 Task: Locate the nearest lighthouses to Martha's Vineyard, Massachusetts, and Block Island, Rhode Island.
Action: Mouse moved to (157, 101)
Screenshot: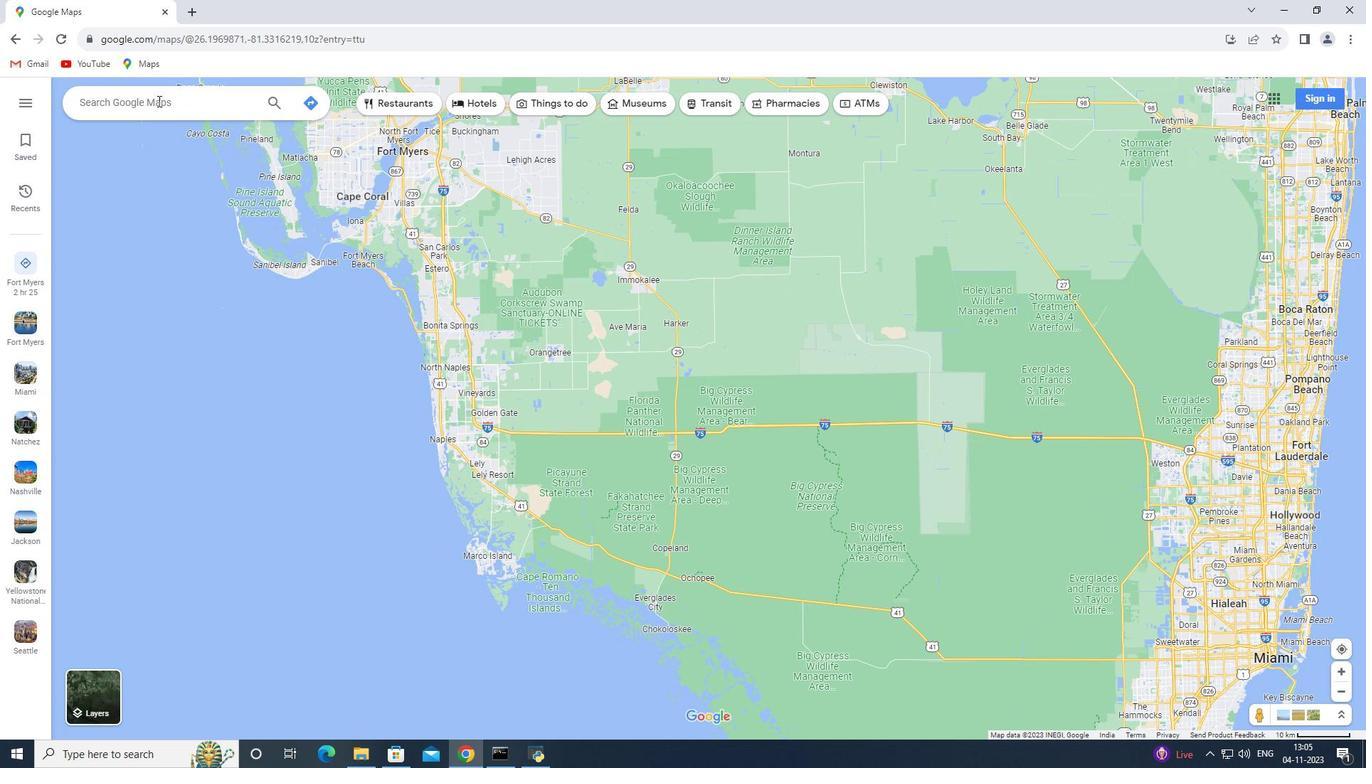 
Action: Mouse pressed left at (157, 101)
Screenshot: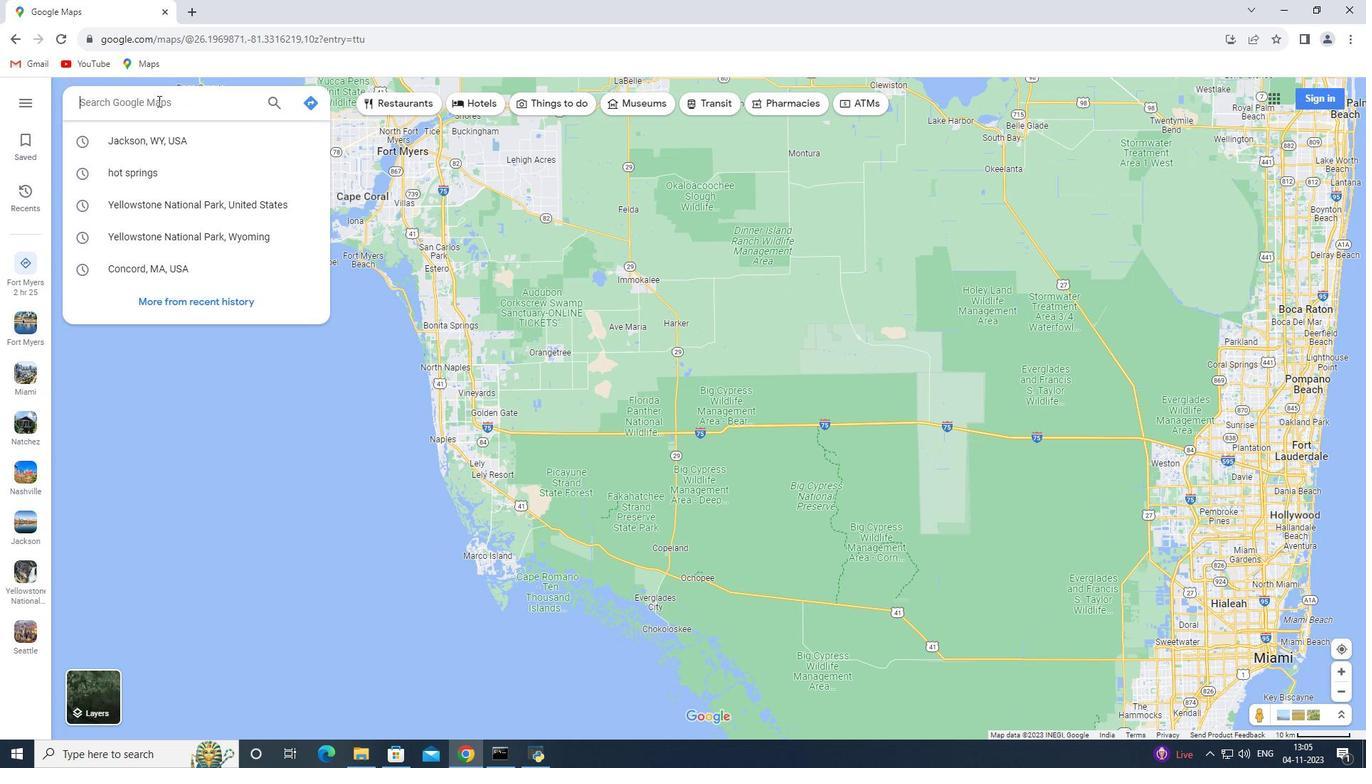 
Action: Key pressed <Key.shift>Martha's<Key.space><Key.shift>Vineyard,<Key.space><Key.shift>Massachusetts<Key.enter>
Screenshot: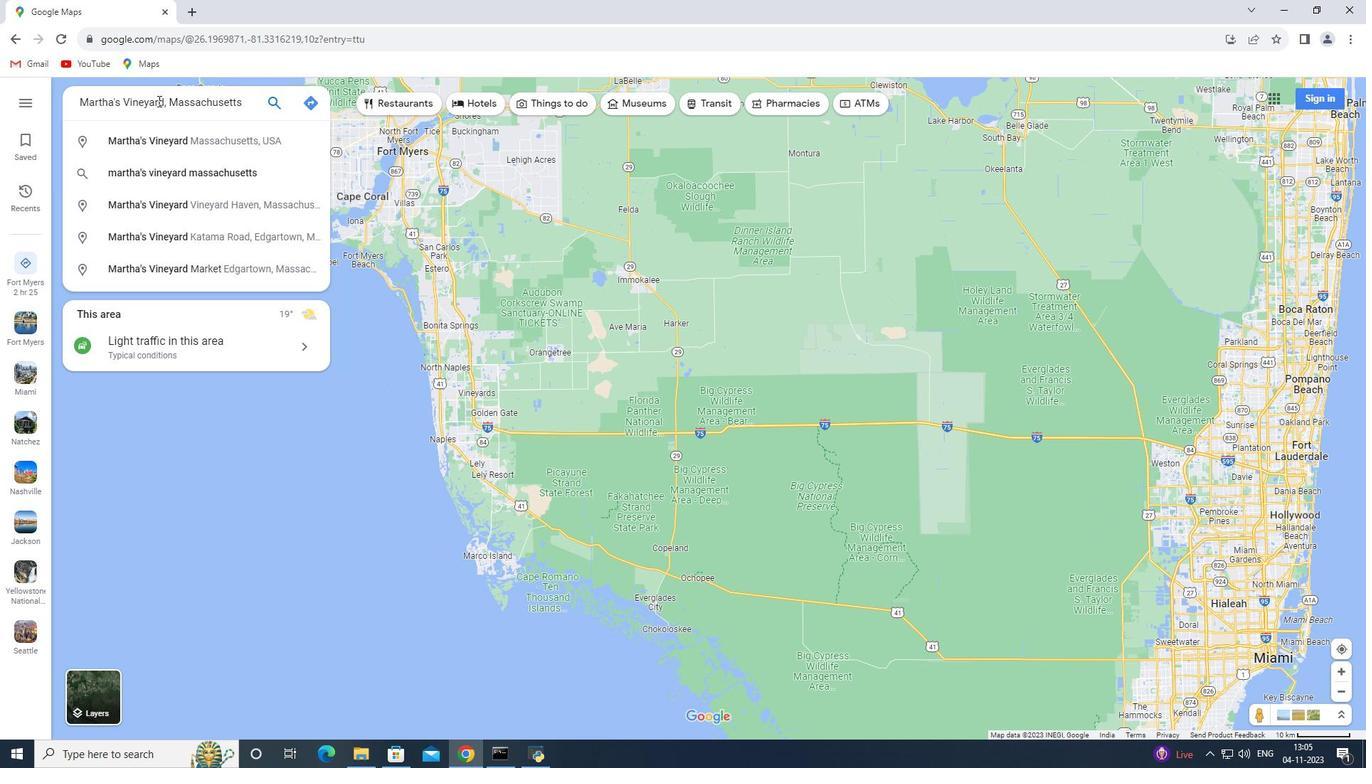 
Action: Mouse moved to (199, 374)
Screenshot: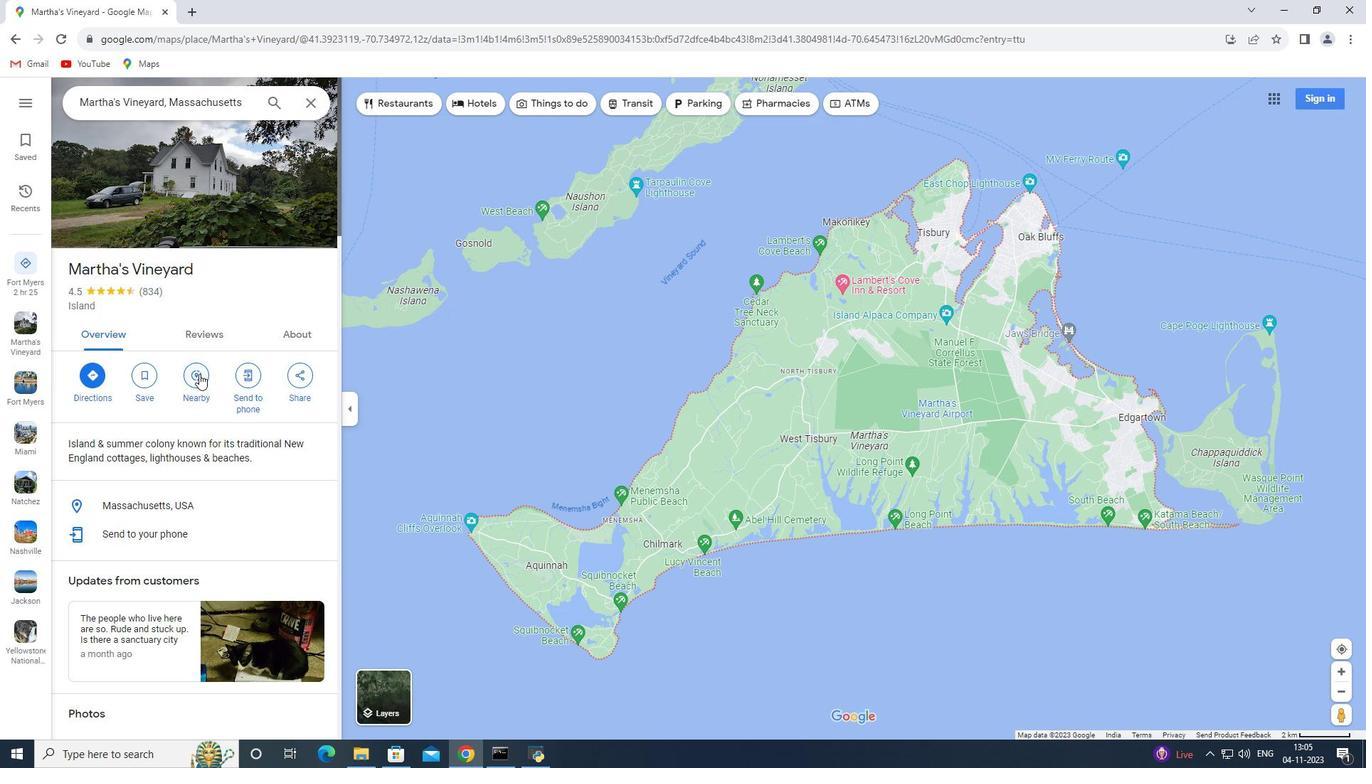 
Action: Mouse pressed left at (199, 374)
Screenshot: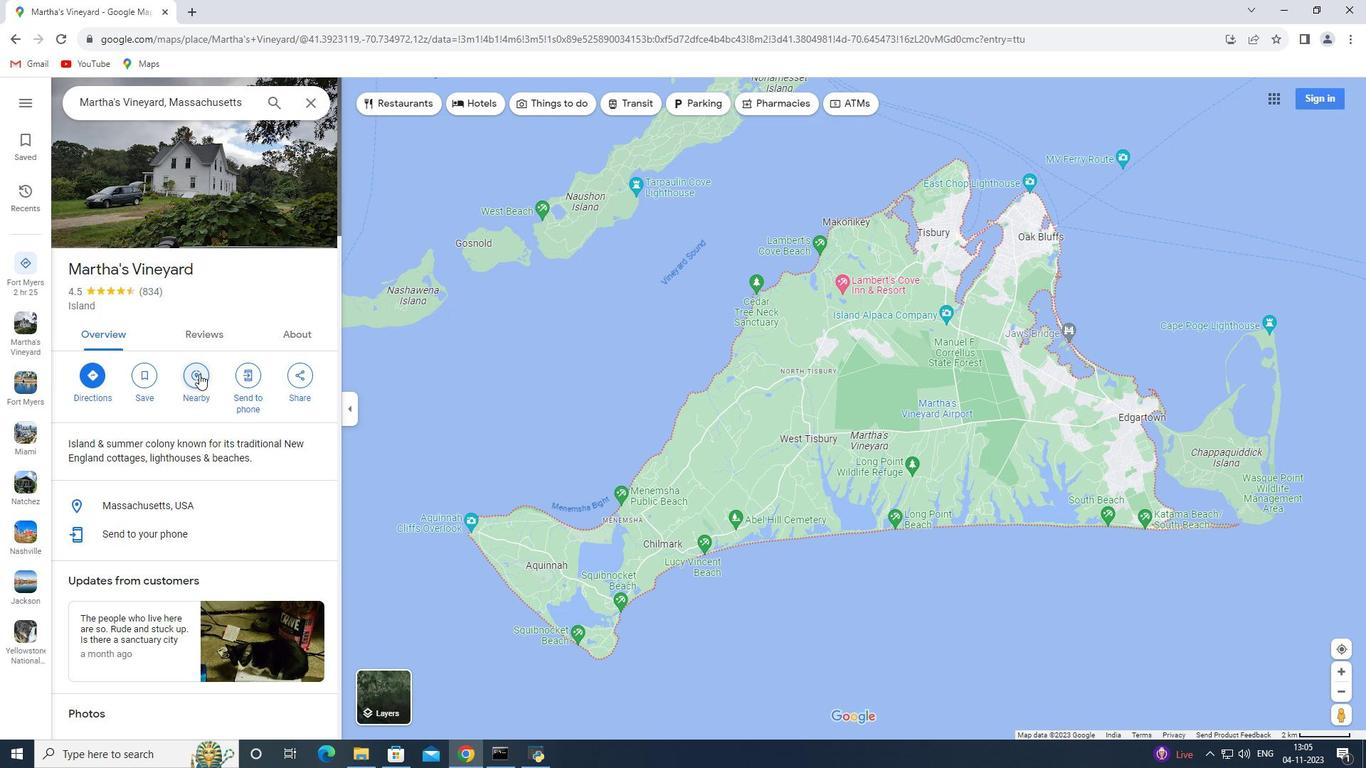 
Action: Mouse moved to (155, 101)
Screenshot: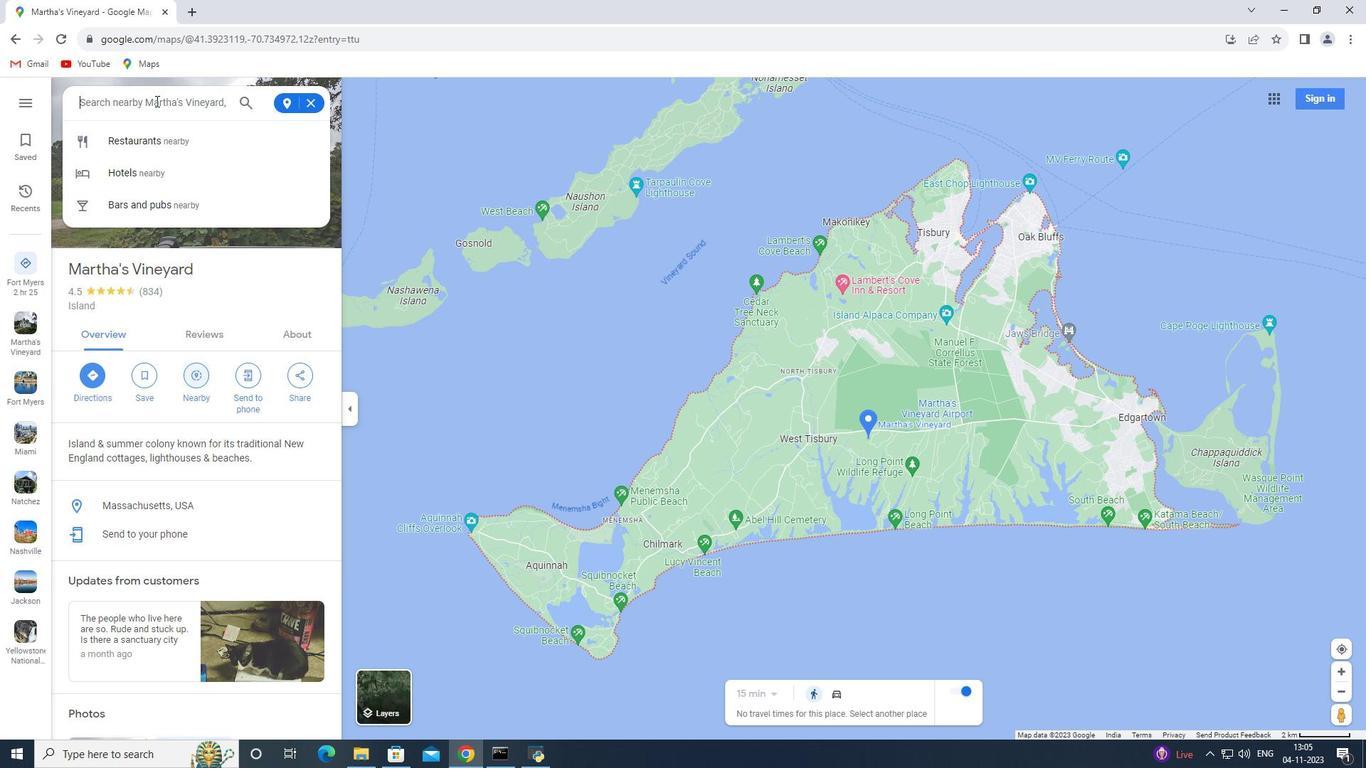 
Action: Key pressed lighthouses<Key.enter>
Screenshot: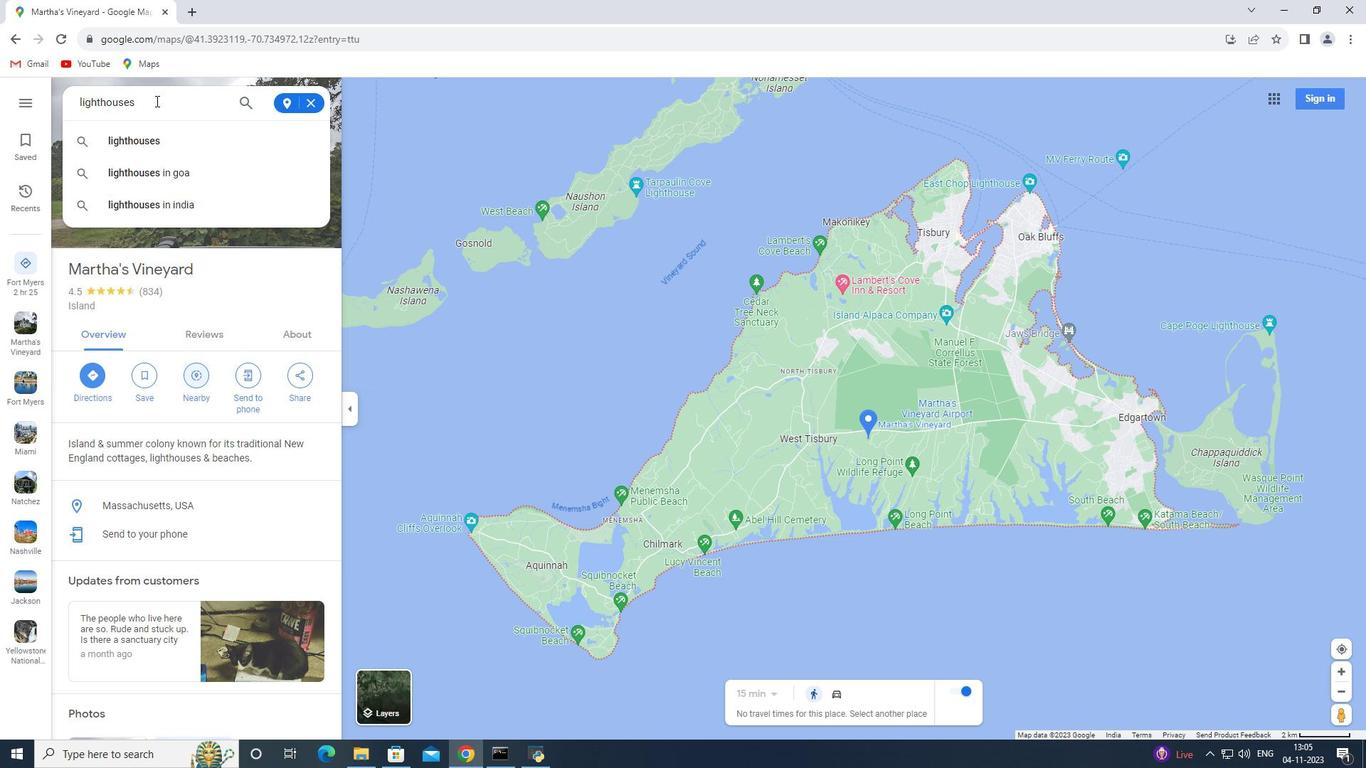 
Action: Mouse moved to (314, 101)
Screenshot: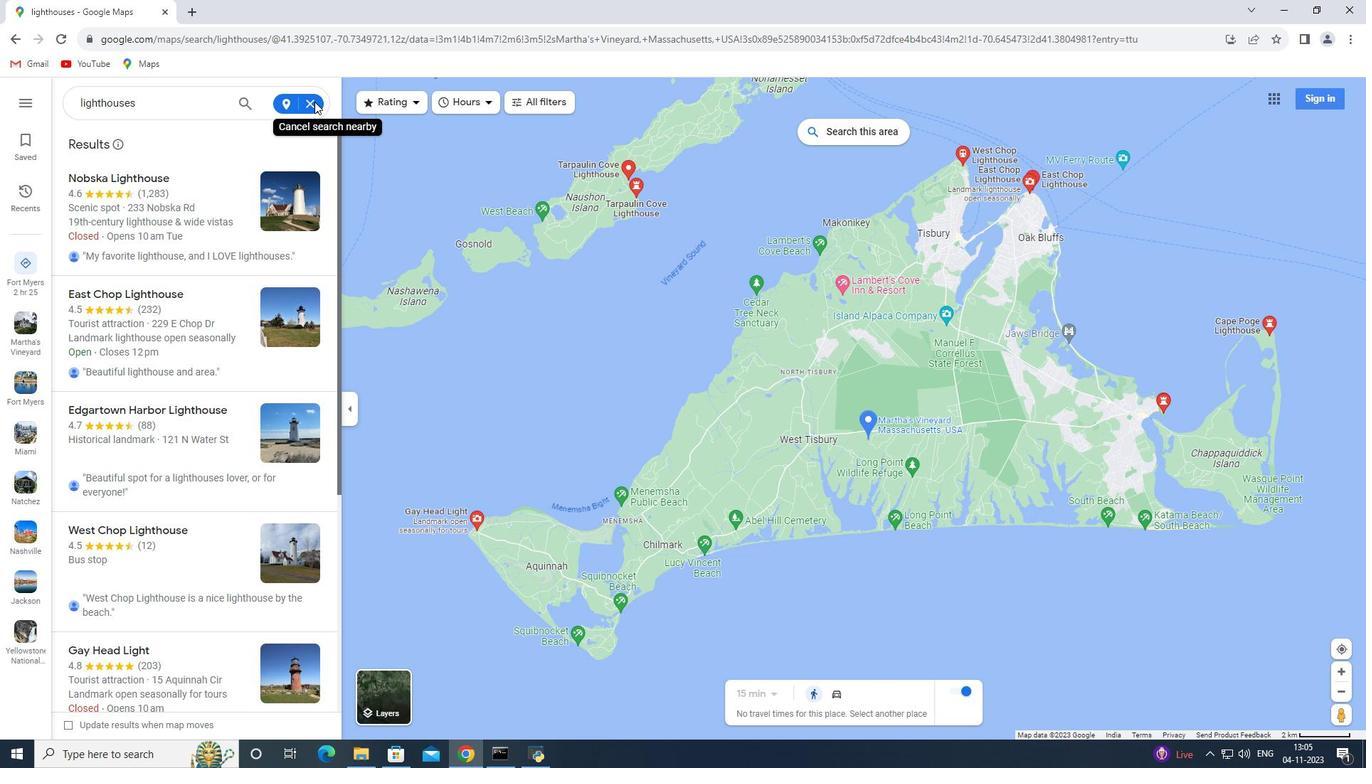 
Action: Mouse pressed left at (314, 101)
Screenshot: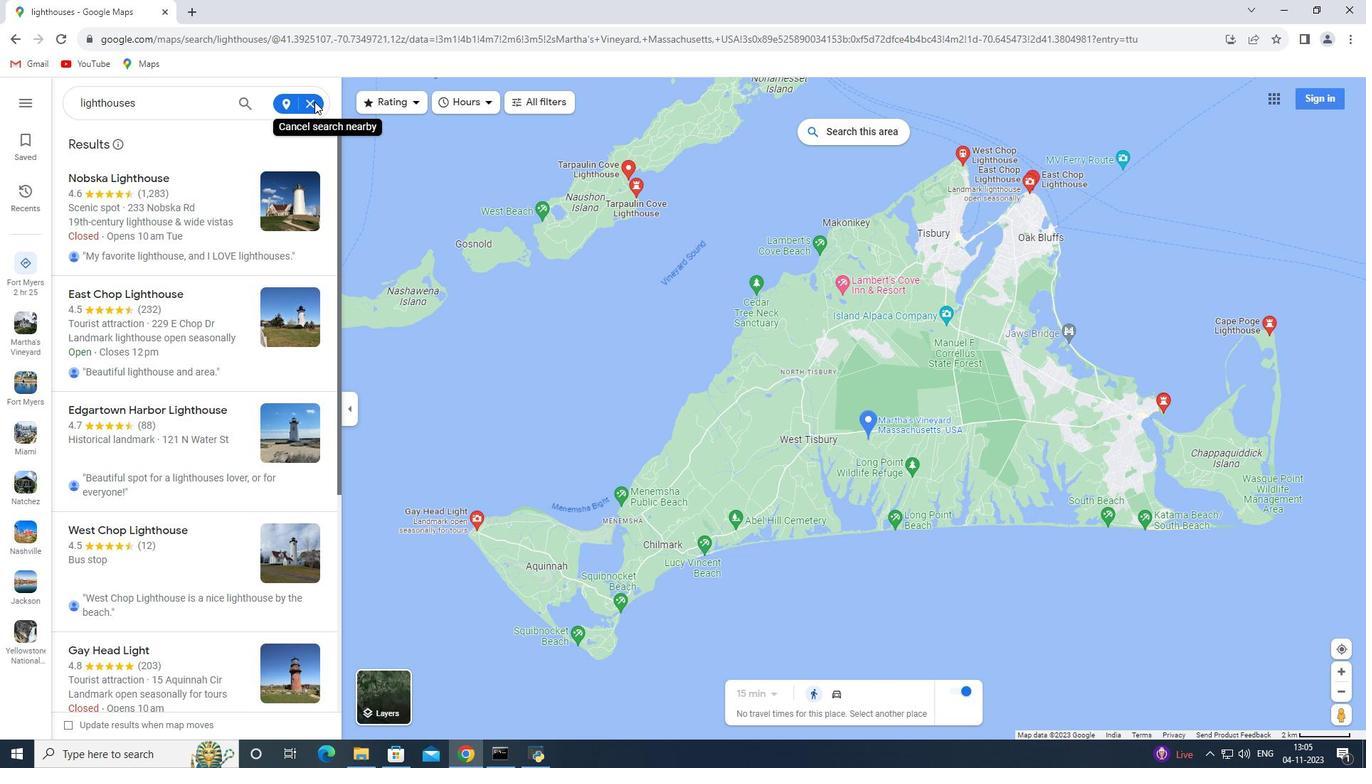 
Action: Mouse moved to (310, 103)
Screenshot: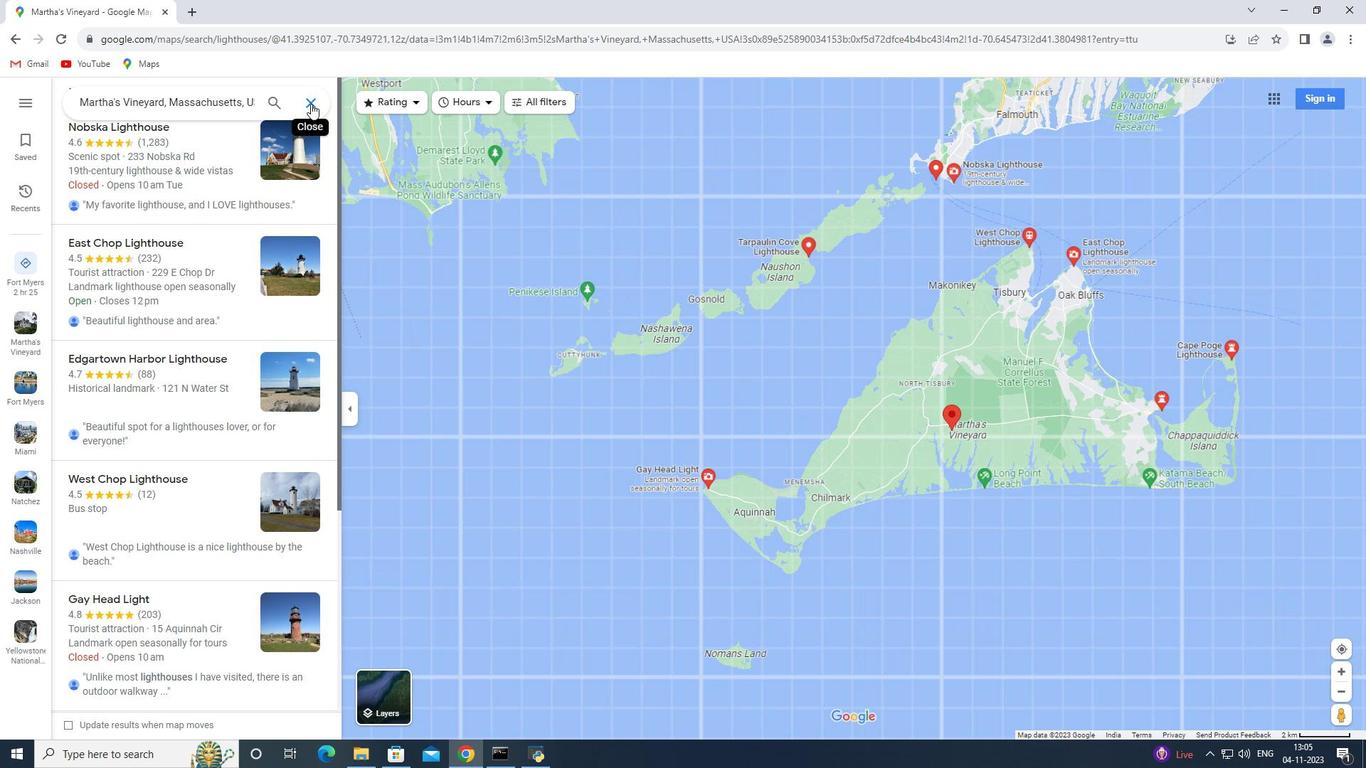
Action: Mouse pressed left at (310, 103)
Screenshot: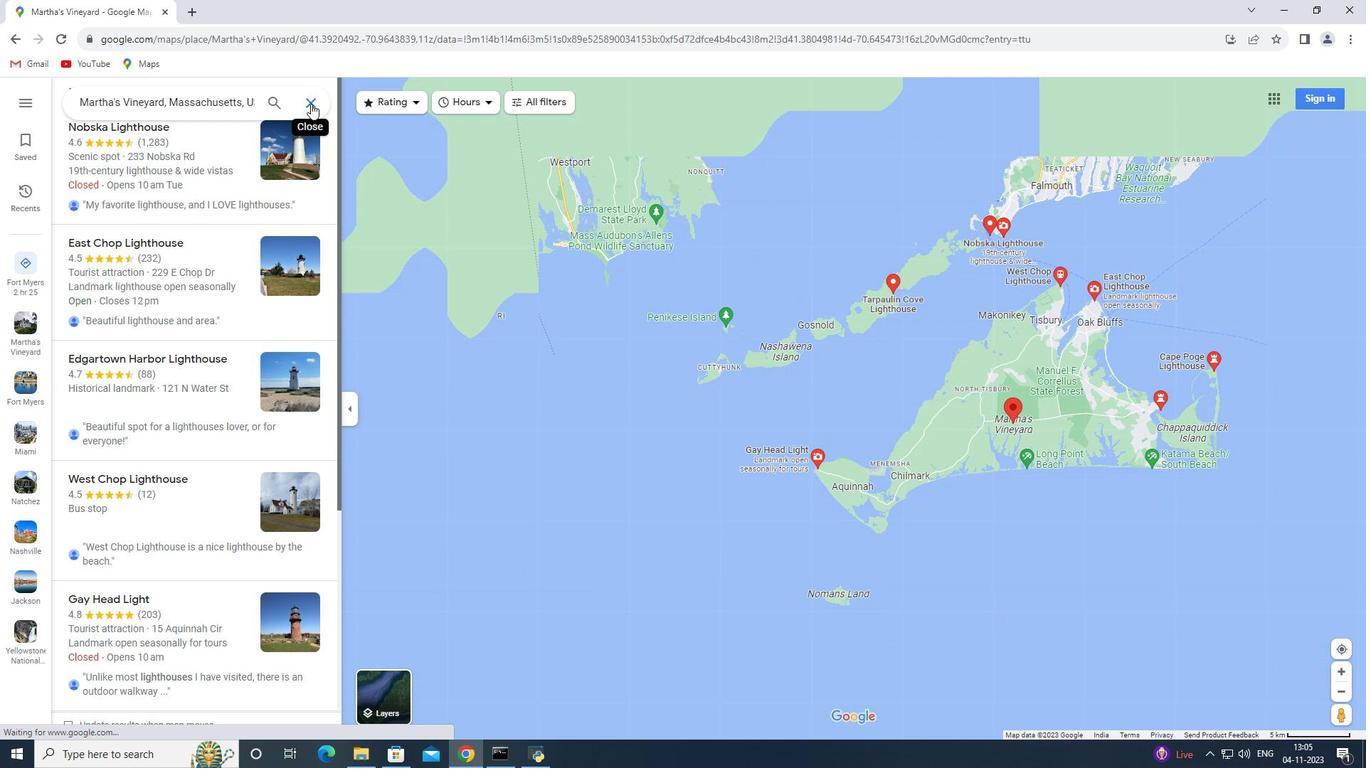 
Action: Mouse moved to (185, 103)
Screenshot: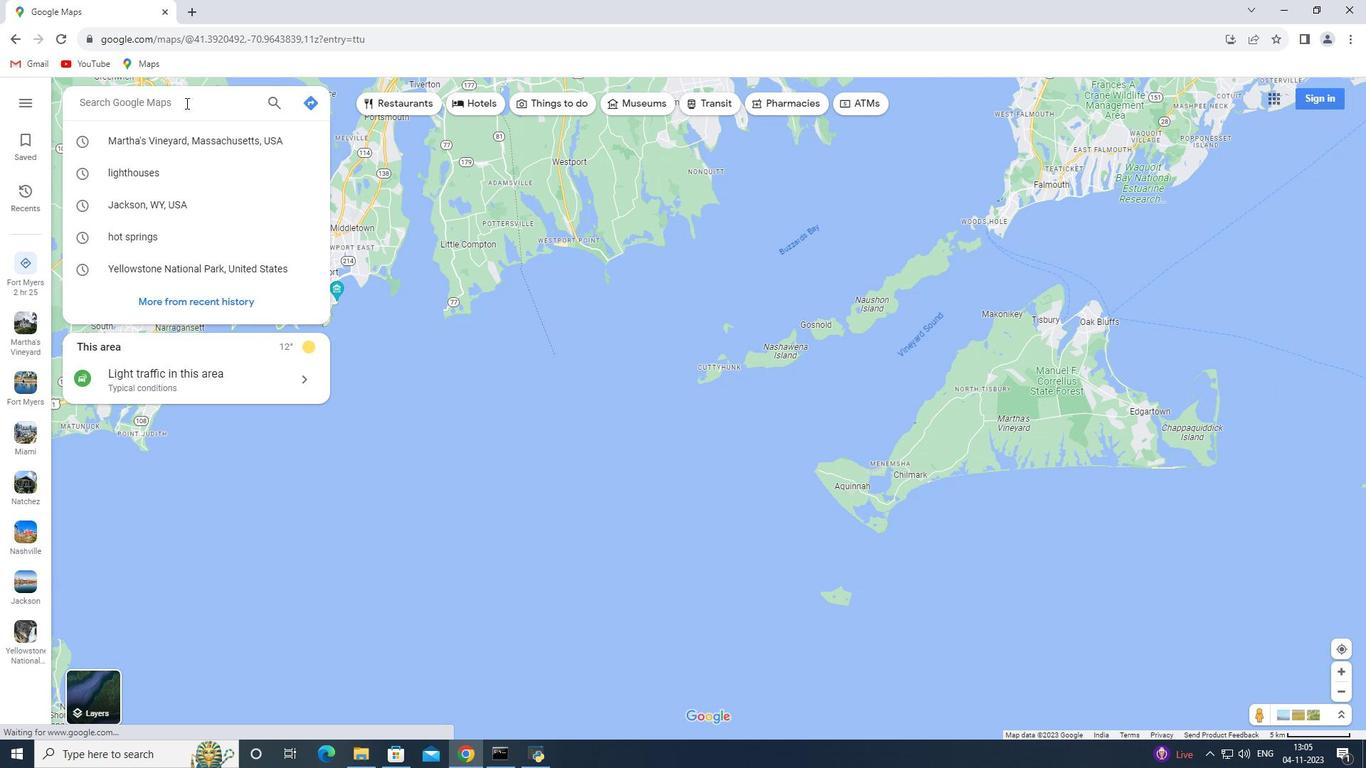 
Action: Key pressed <Key.shift>Block<Key.space><Key.shift>Island,<Key.space><Key.shift><Key.shift><Key.shift>Rhode<Key.space><Key.shift>Island<Key.enter>
Screenshot: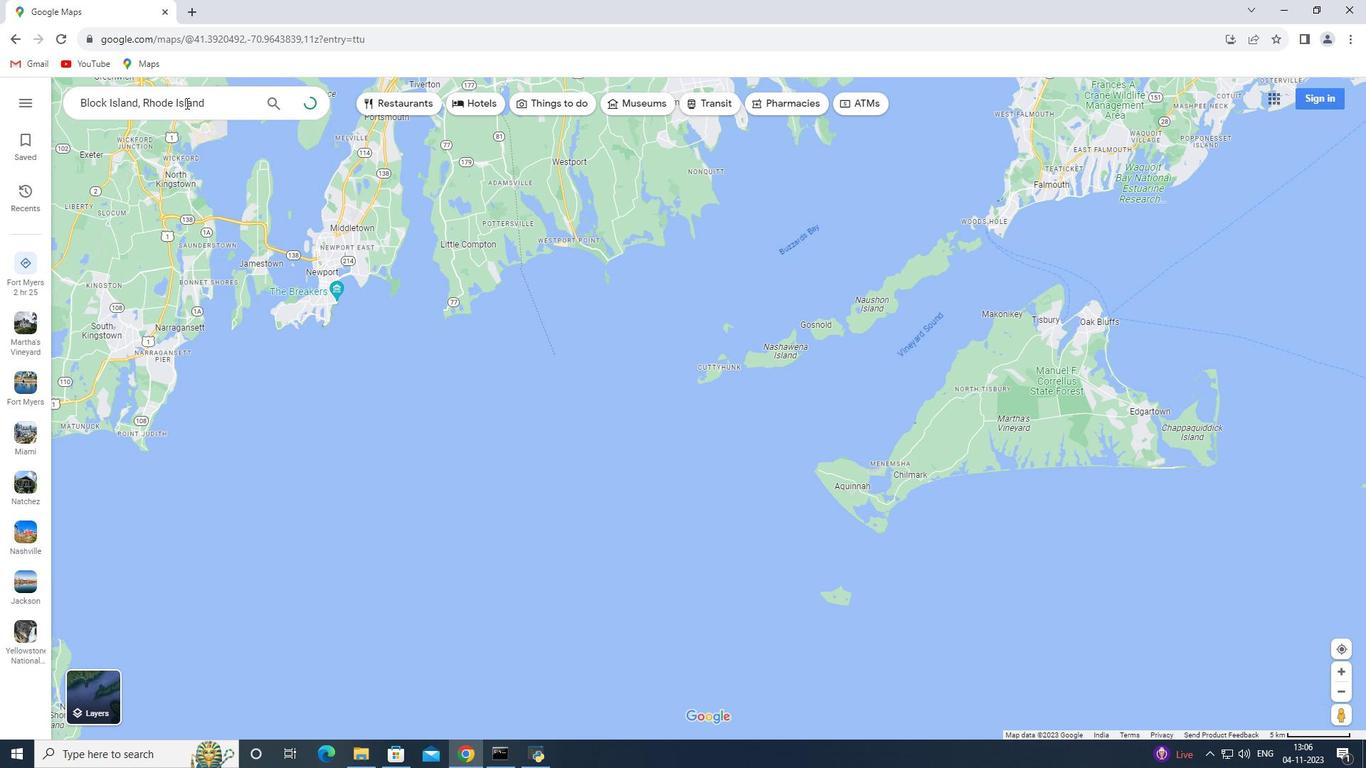 
Action: Mouse moved to (195, 383)
Screenshot: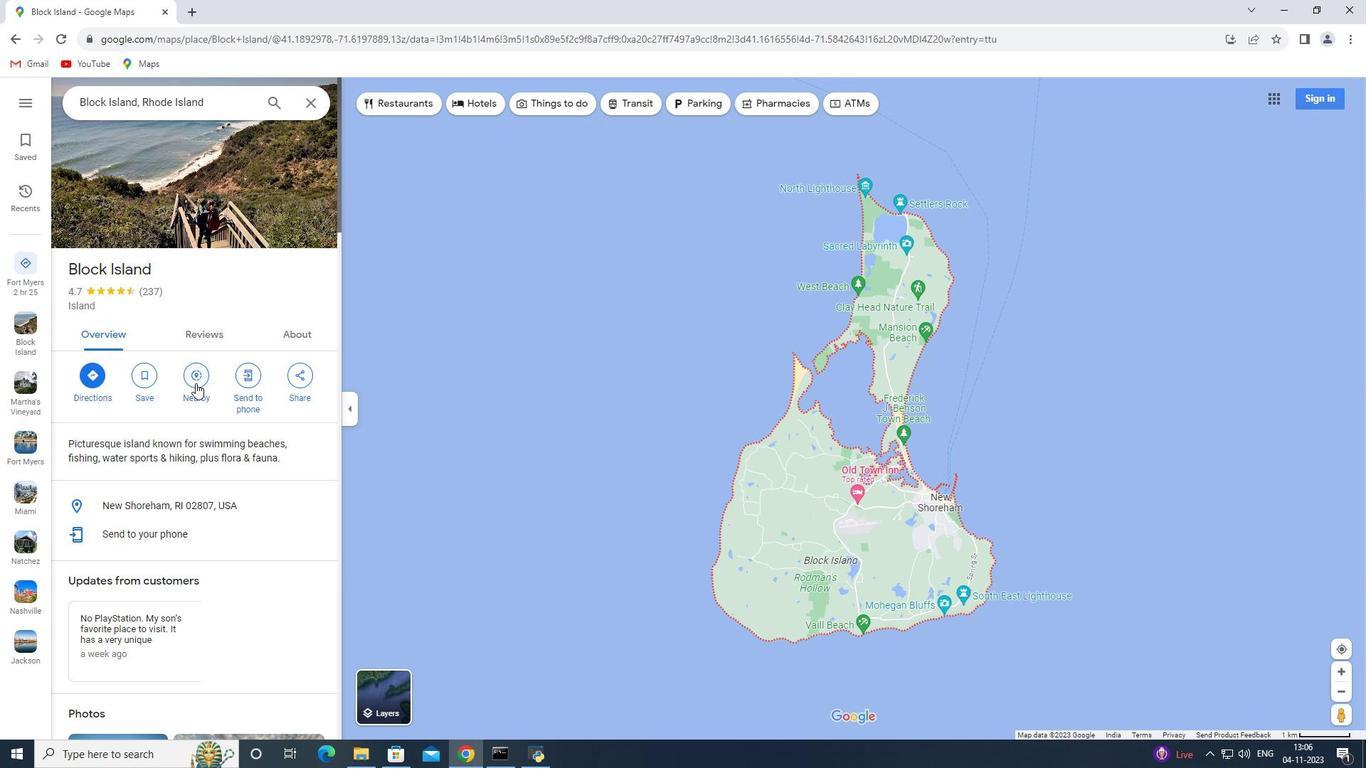 
Action: Mouse pressed left at (195, 383)
Screenshot: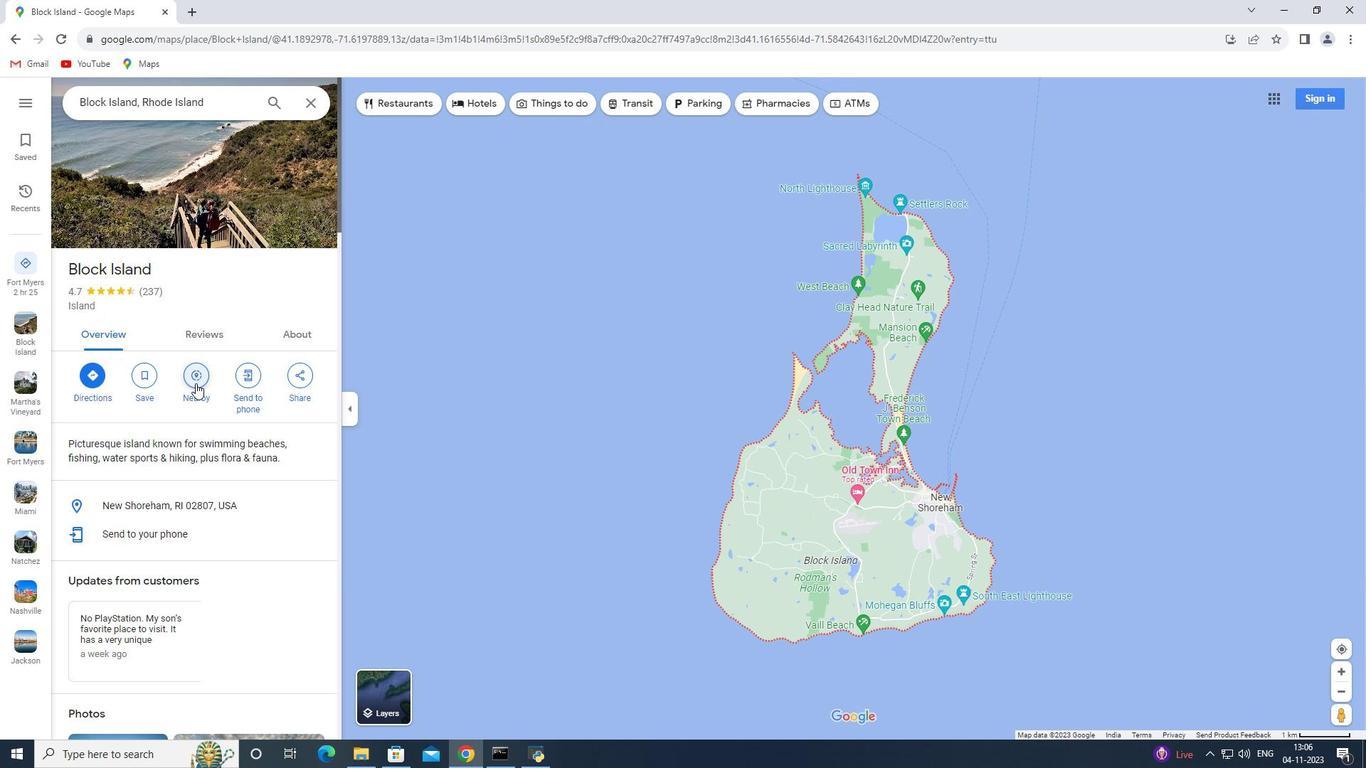 
Action: Key pressed lighthouses<Key.enter>
Screenshot: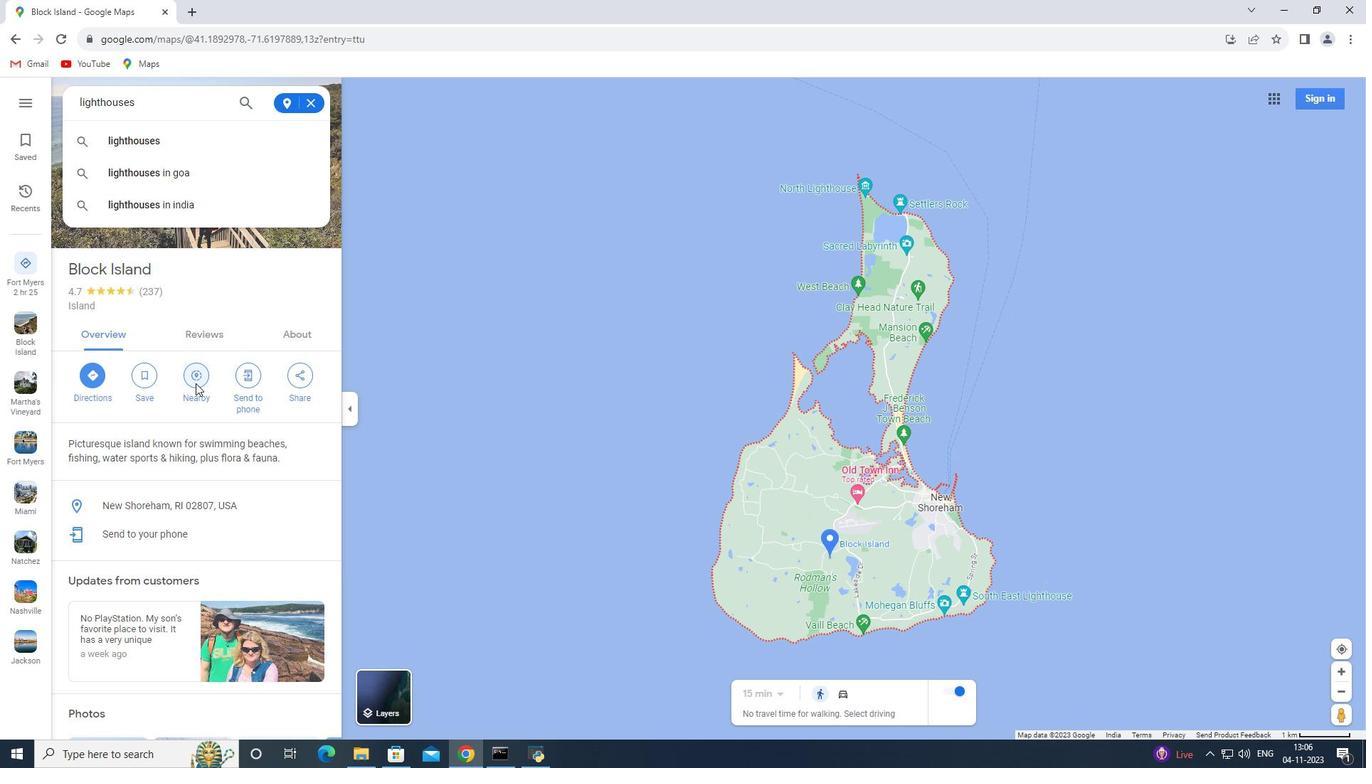 
